 Task: Search for emails sent last month in the current mailbox.
Action: Mouse moved to (267, 6)
Screenshot: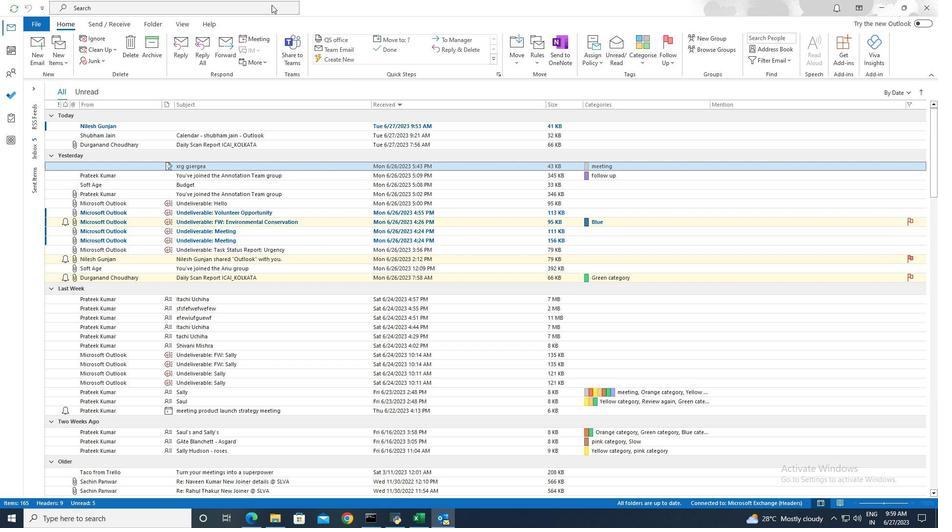 
Action: Mouse pressed left at (267, 6)
Screenshot: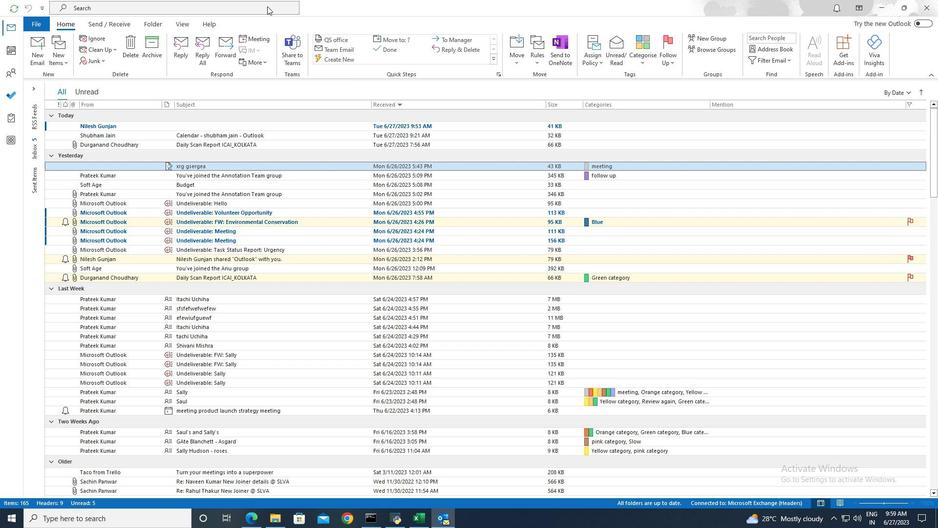 
Action: Mouse moved to (331, 7)
Screenshot: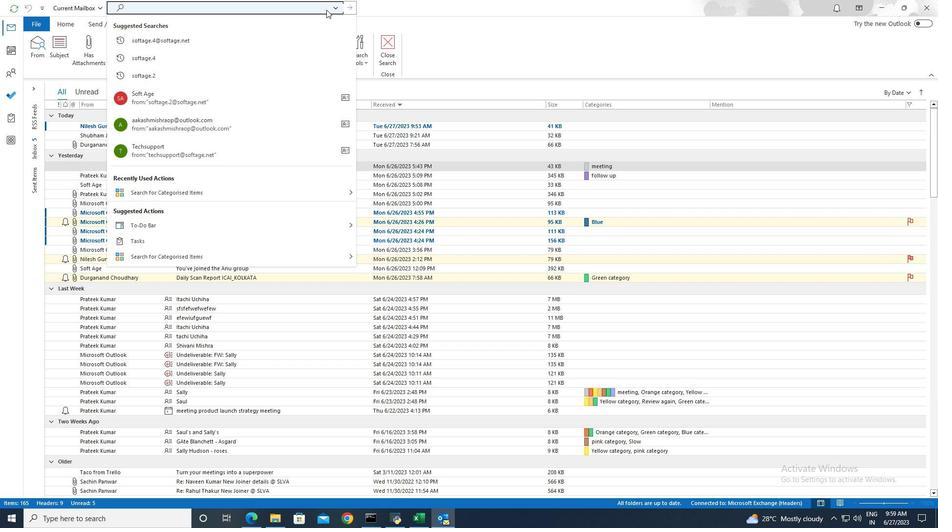 
Action: Mouse pressed left at (331, 7)
Screenshot: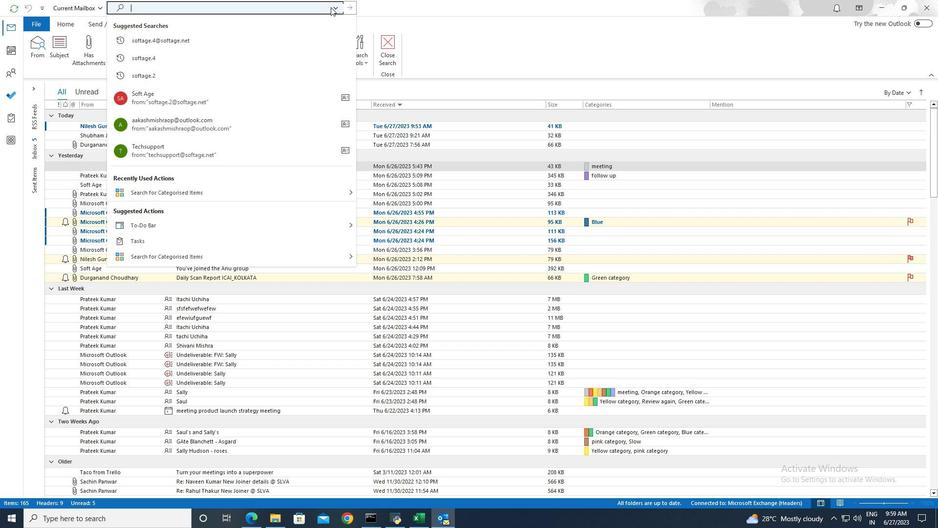 
Action: Mouse moved to (332, 7)
Screenshot: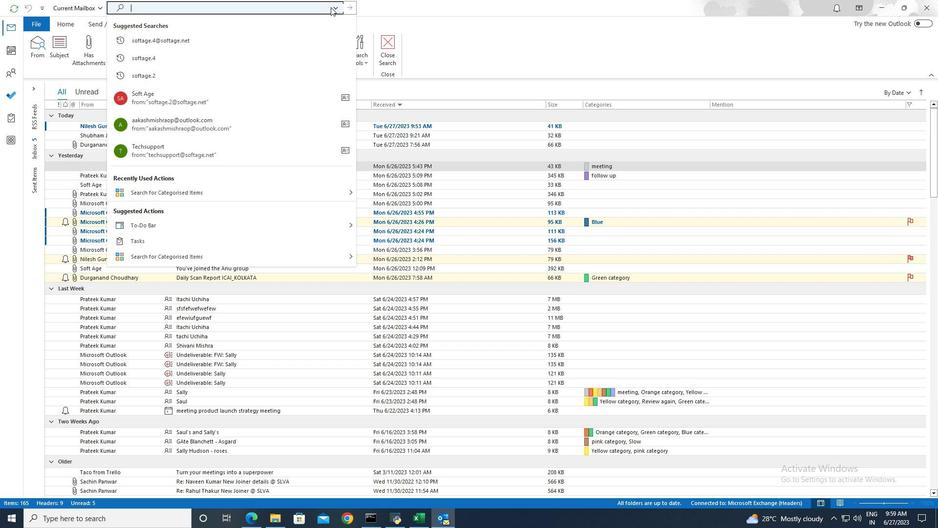 
Action: Mouse pressed left at (332, 7)
Screenshot: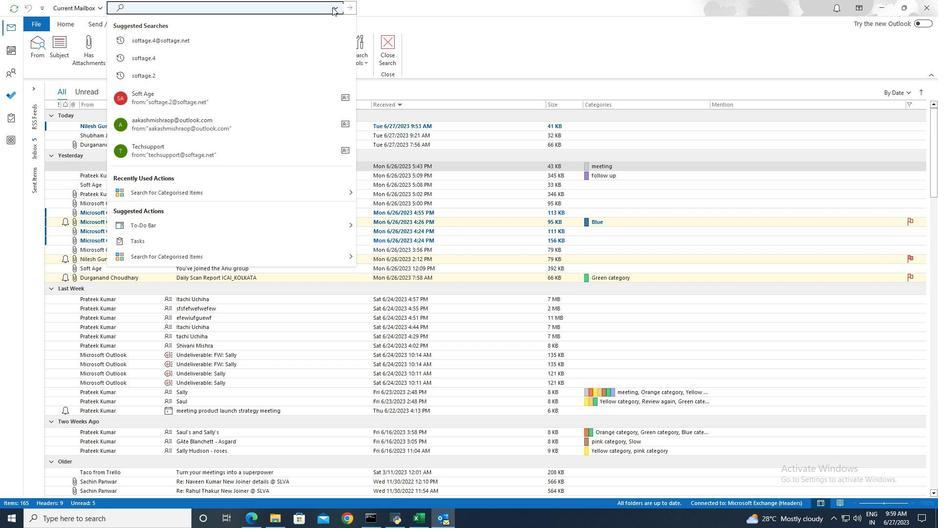 
Action: Mouse moved to (168, 279)
Screenshot: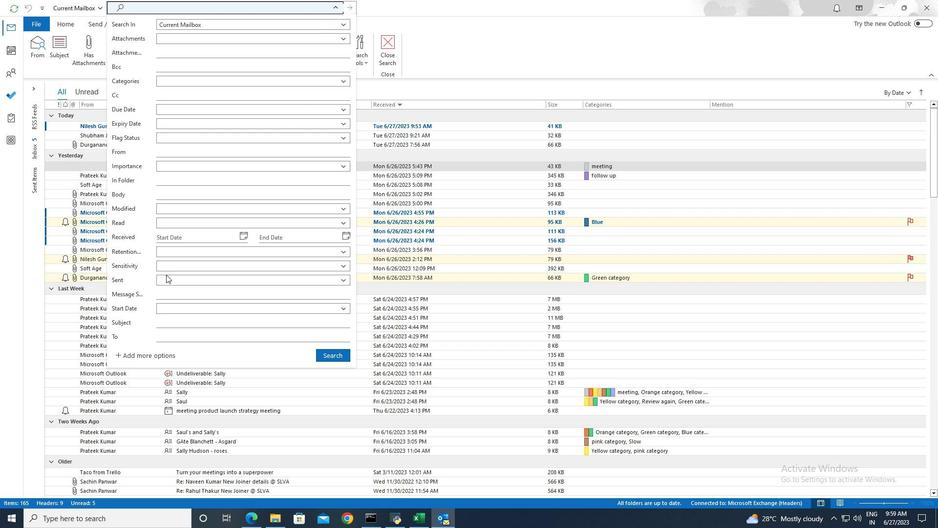 
Action: Mouse pressed left at (168, 279)
Screenshot: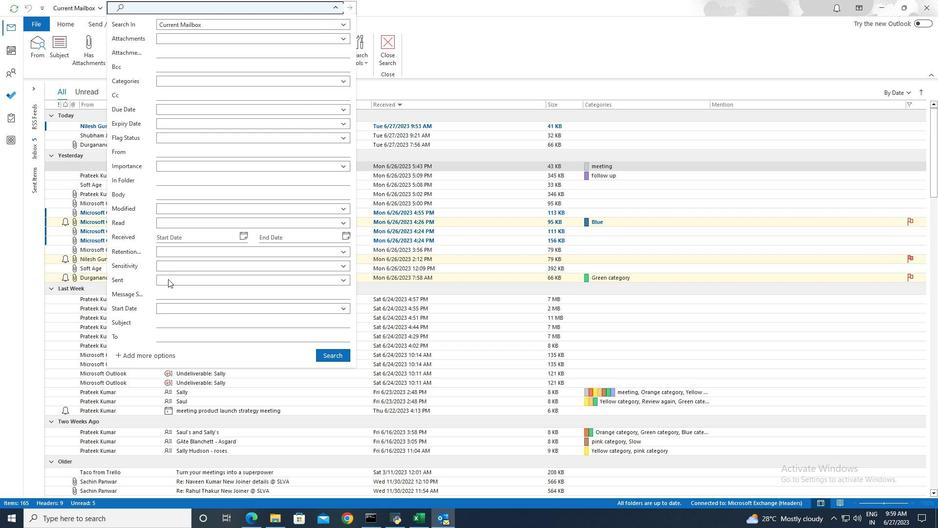 
Action: Mouse moved to (180, 341)
Screenshot: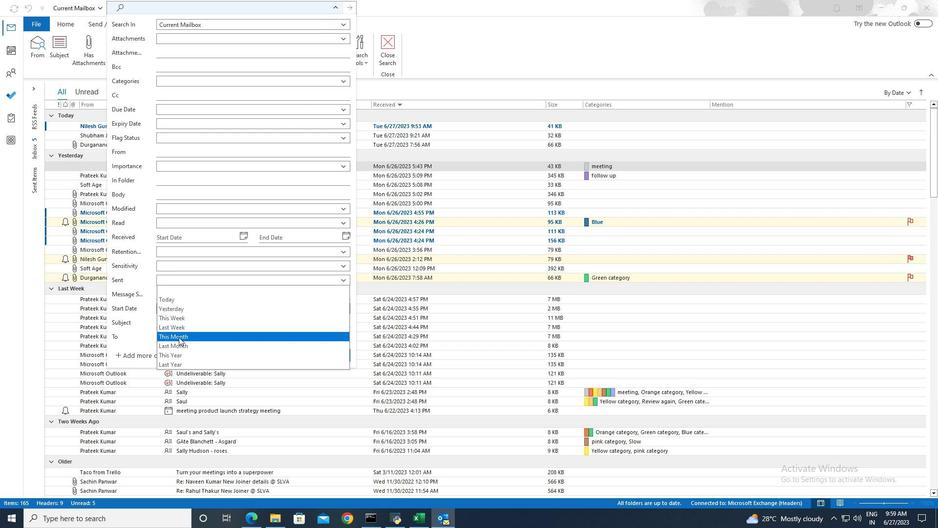 
Action: Mouse pressed left at (180, 341)
Screenshot: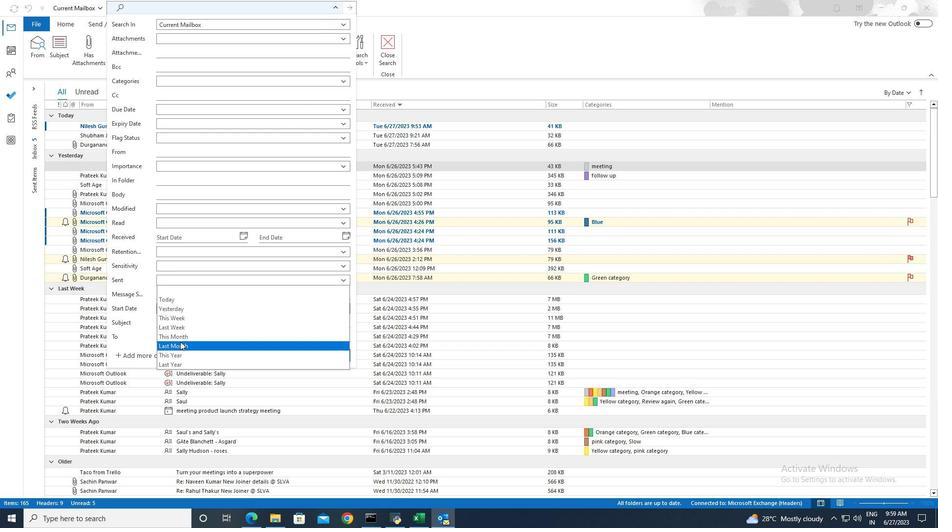 
Action: Mouse moved to (331, 356)
Screenshot: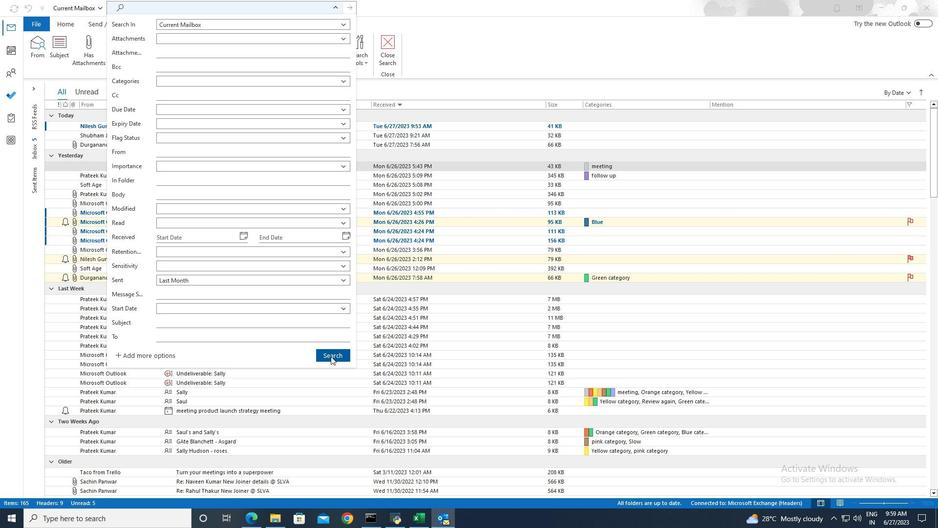 
Action: Mouse pressed left at (331, 356)
Screenshot: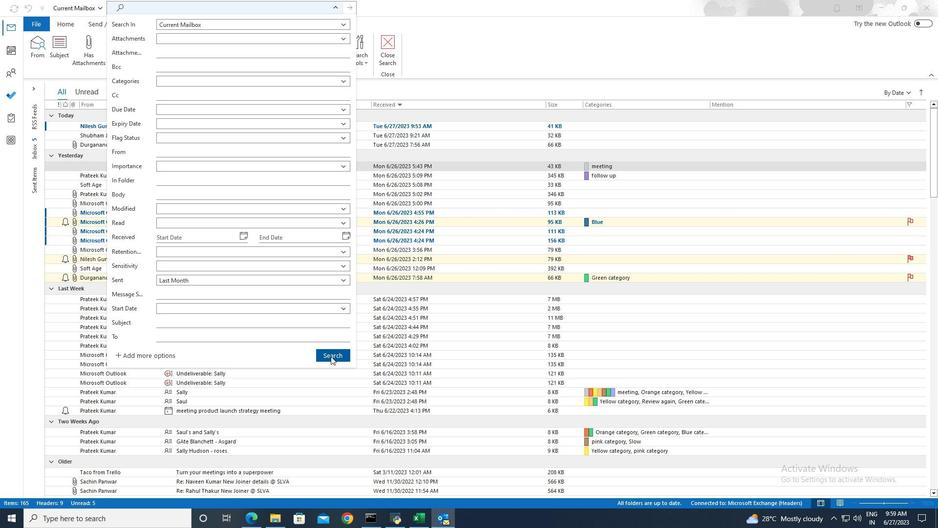 
Action: Mouse moved to (331, 355)
Screenshot: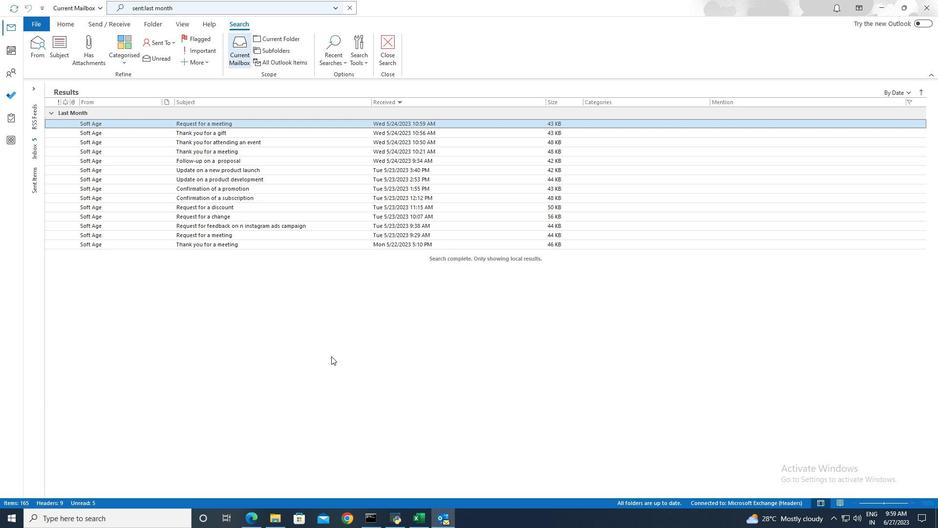 
